 Task: Add a condition where "Assignee Is Stephan Rogger" in recently solved tickets.
Action: Mouse moved to (106, 412)
Screenshot: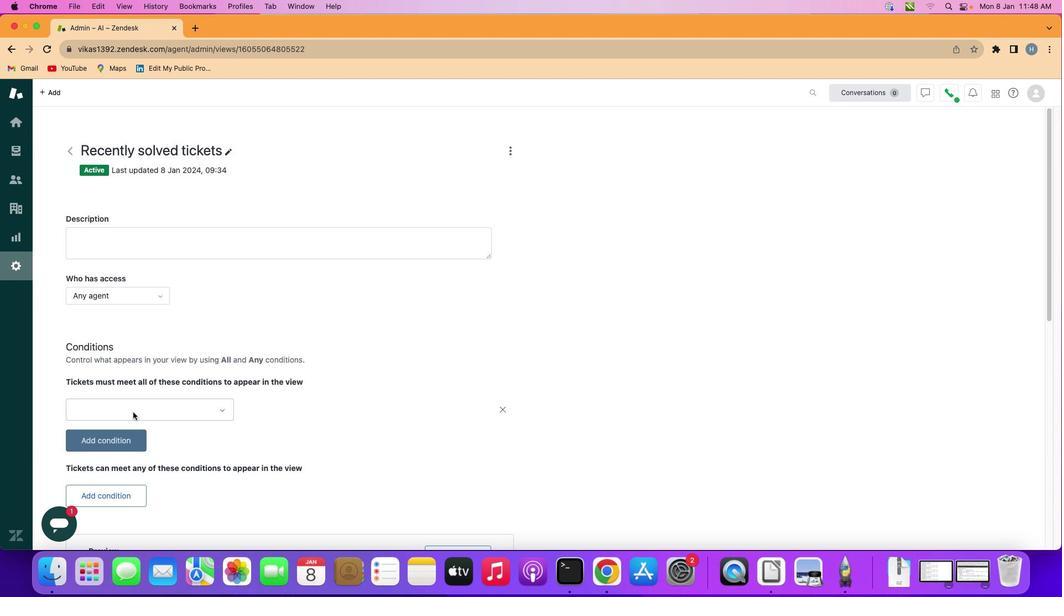 
Action: Mouse pressed left at (106, 412)
Screenshot: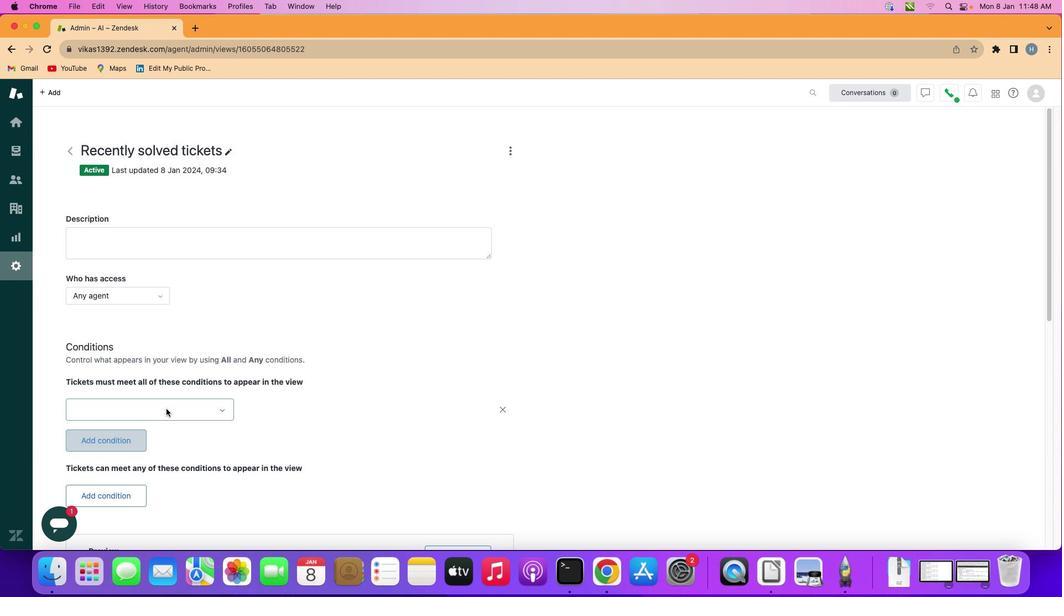 
Action: Mouse moved to (167, 409)
Screenshot: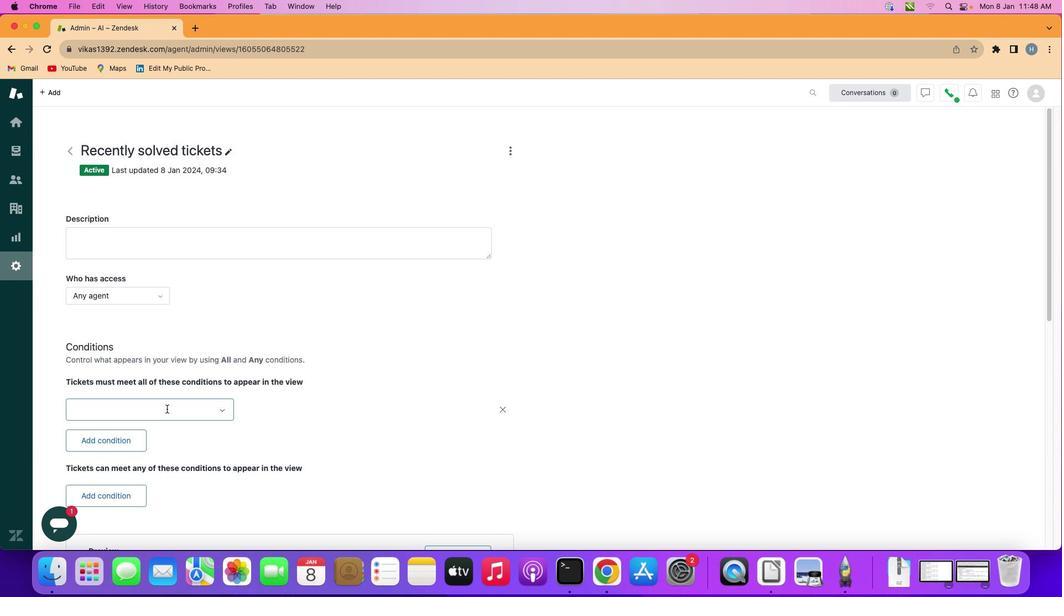 
Action: Mouse pressed left at (167, 409)
Screenshot: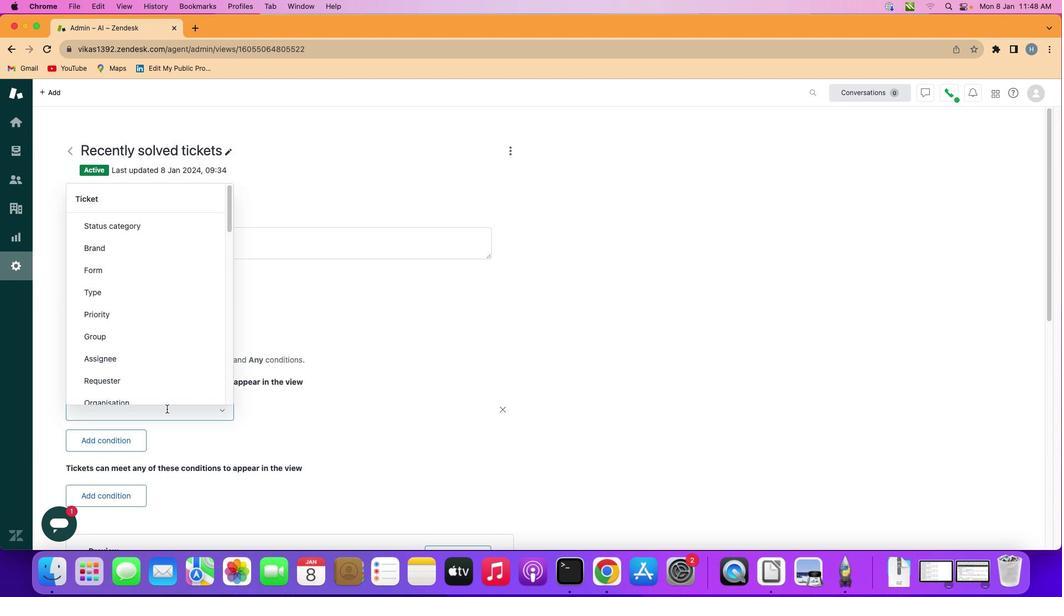 
Action: Mouse moved to (183, 351)
Screenshot: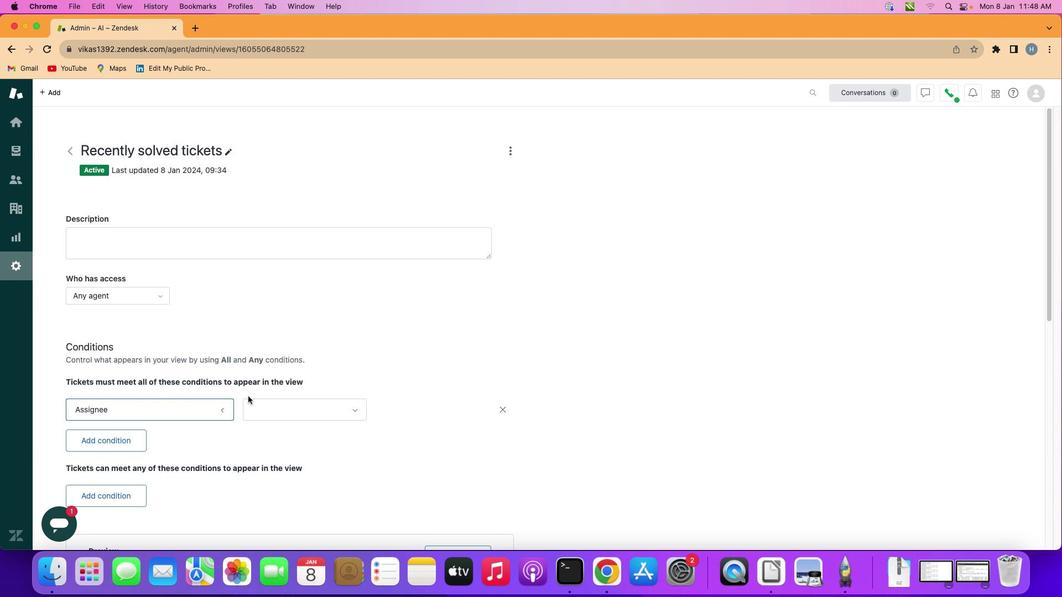 
Action: Mouse pressed left at (183, 351)
Screenshot: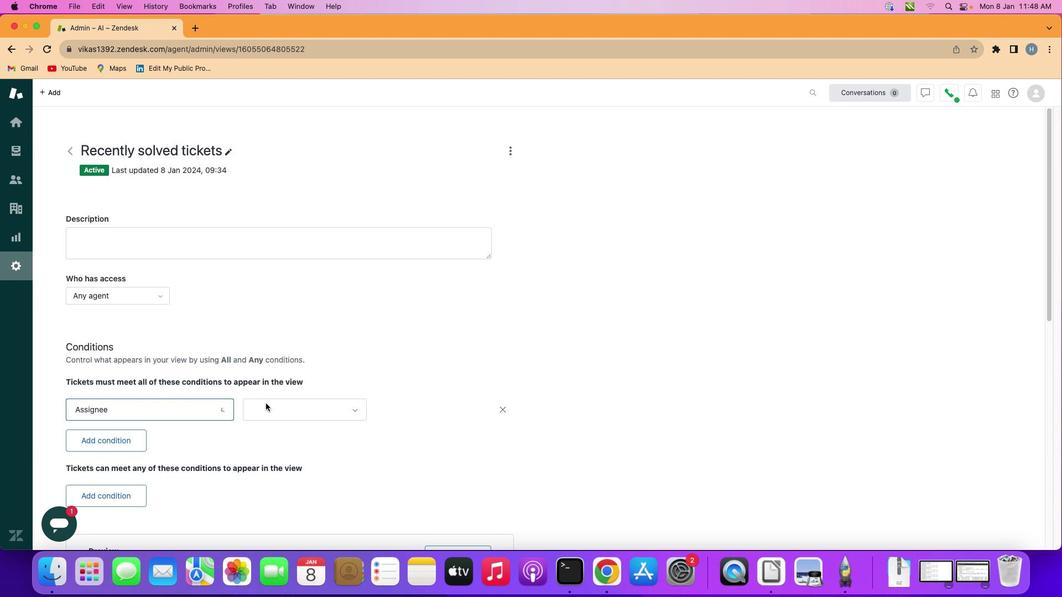 
Action: Mouse moved to (288, 405)
Screenshot: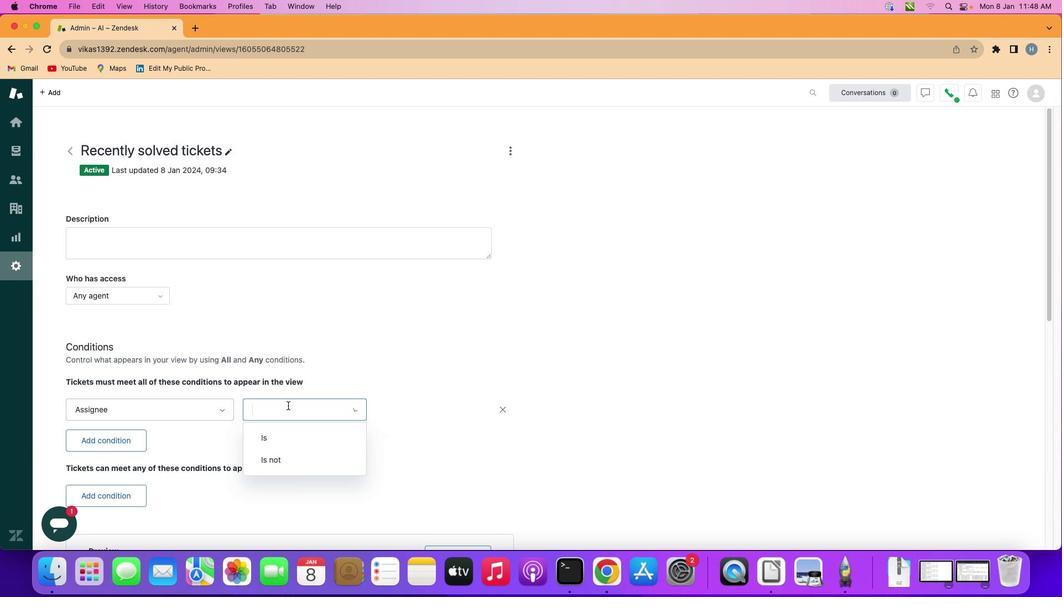 
Action: Mouse pressed left at (288, 405)
Screenshot: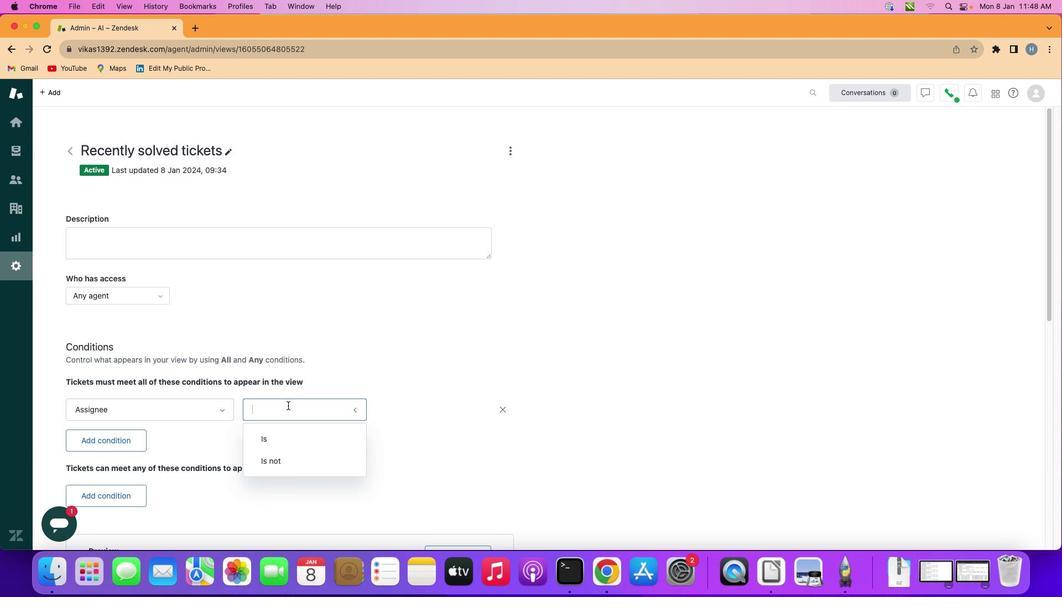 
Action: Mouse moved to (293, 437)
Screenshot: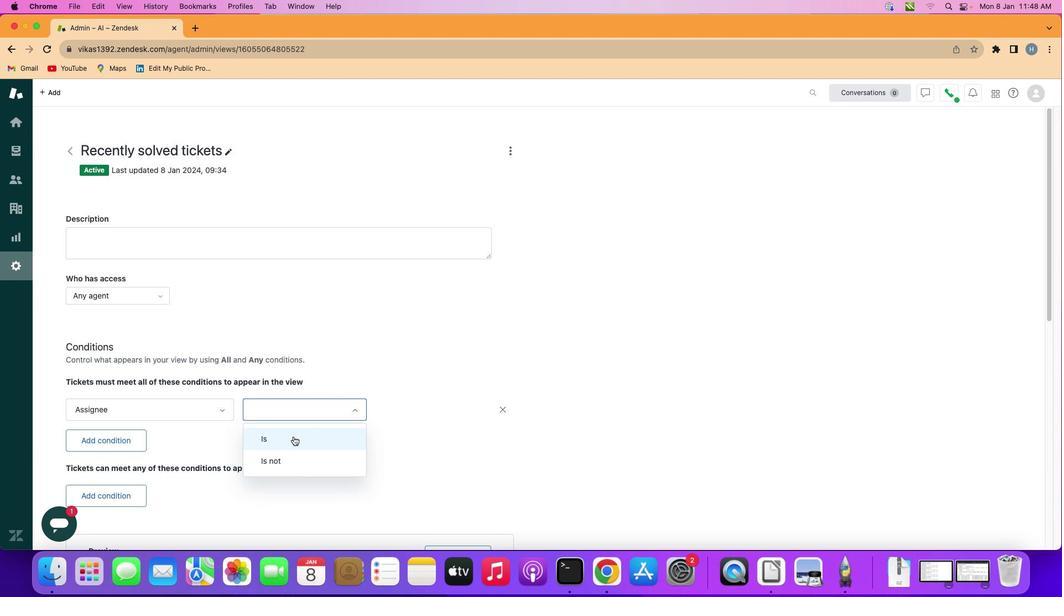 
Action: Mouse pressed left at (293, 437)
Screenshot: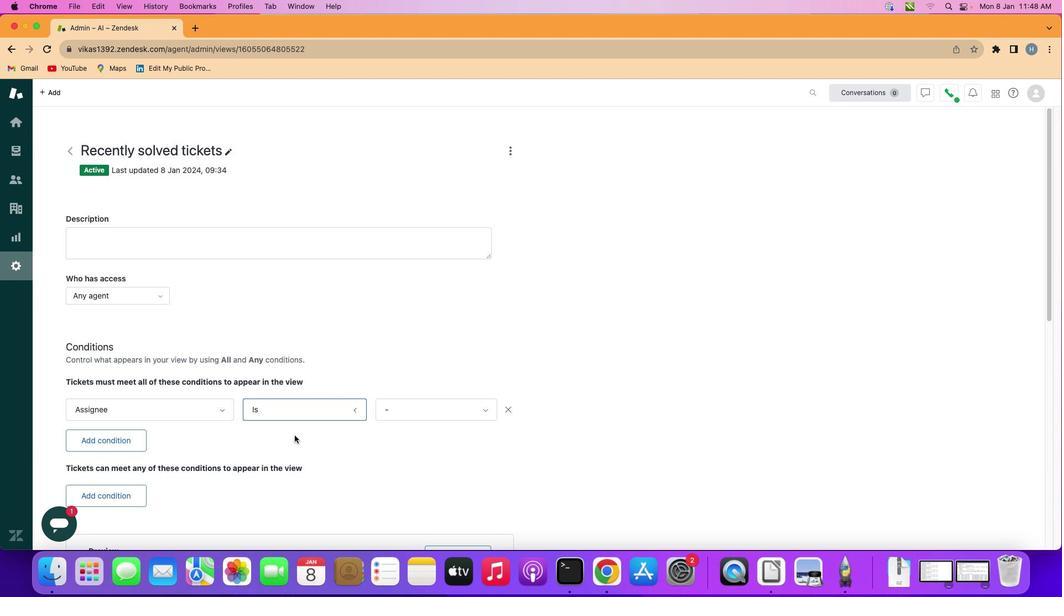 
Action: Mouse moved to (435, 408)
Screenshot: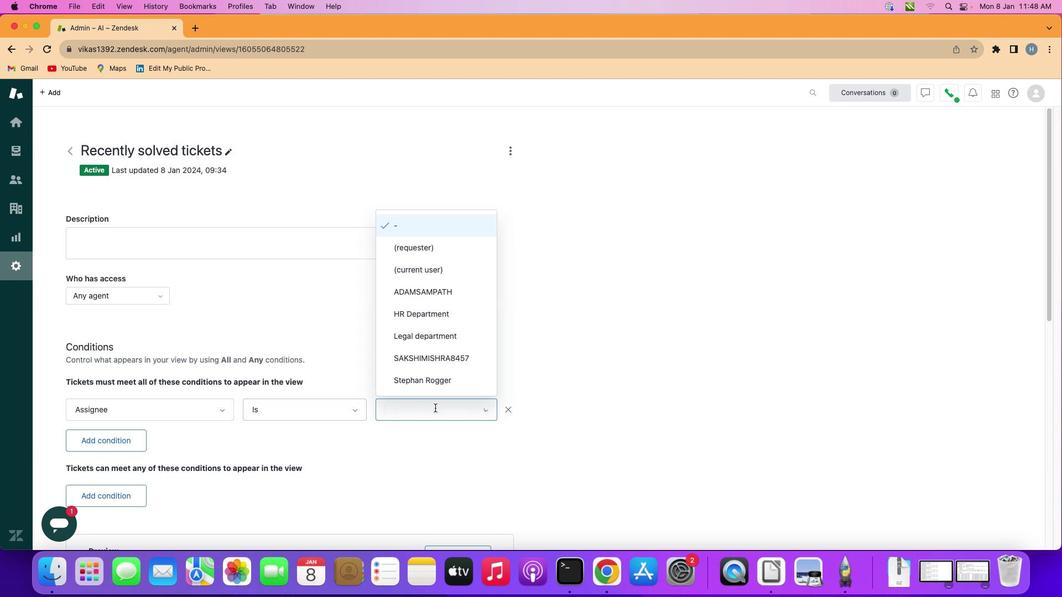 
Action: Mouse pressed left at (435, 408)
Screenshot: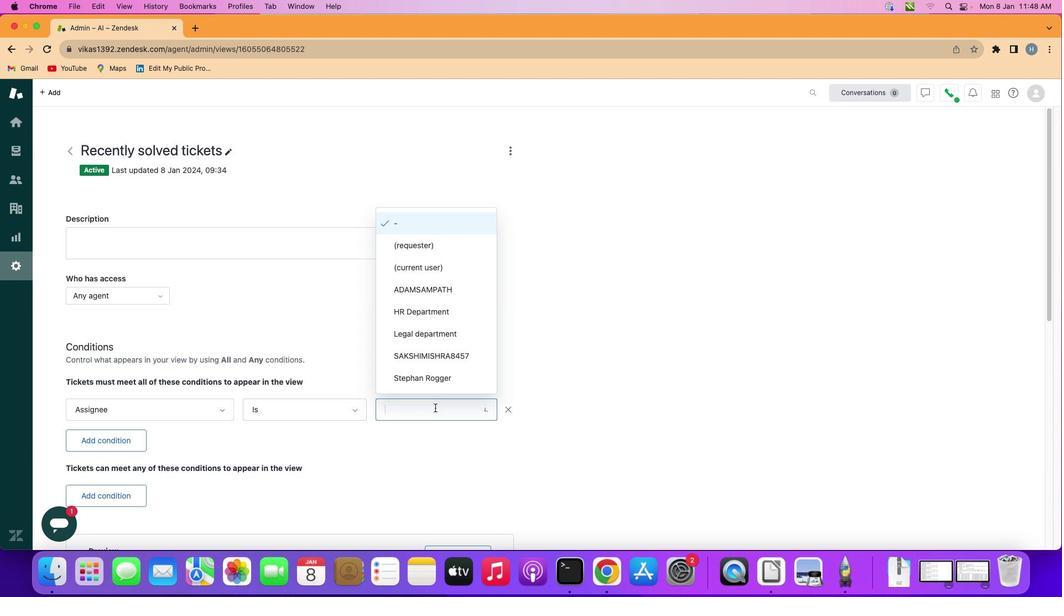 
Action: Mouse moved to (452, 379)
Screenshot: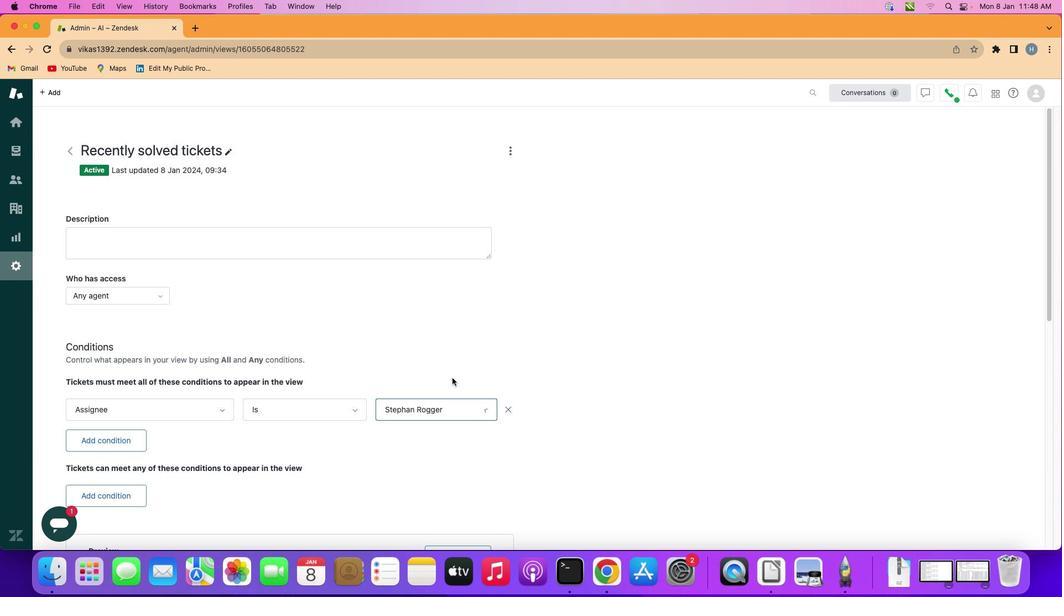 
Action: Mouse pressed left at (452, 379)
Screenshot: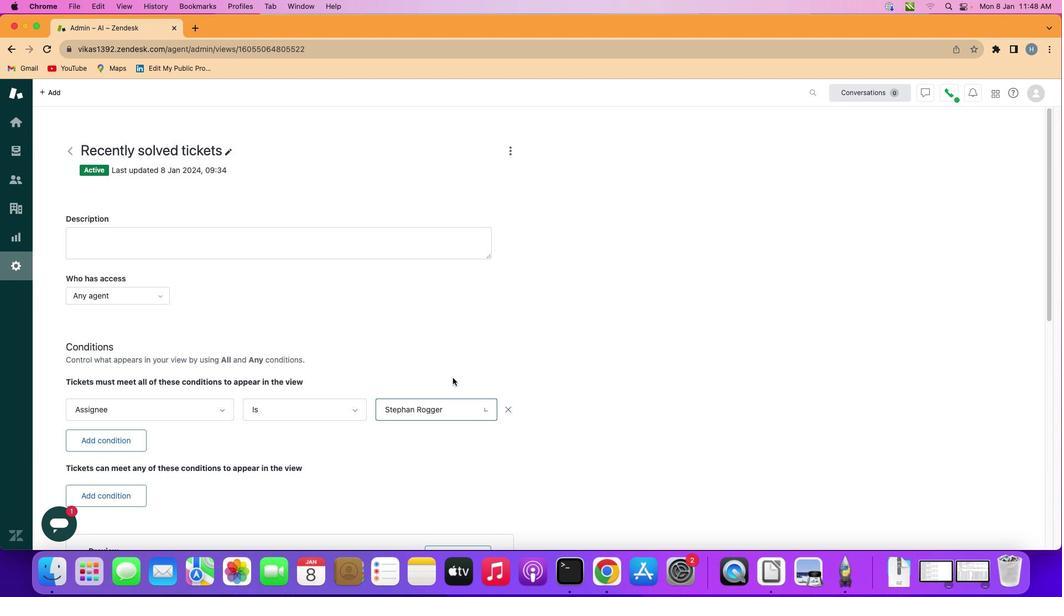 
Action: Mouse moved to (452, 377)
Screenshot: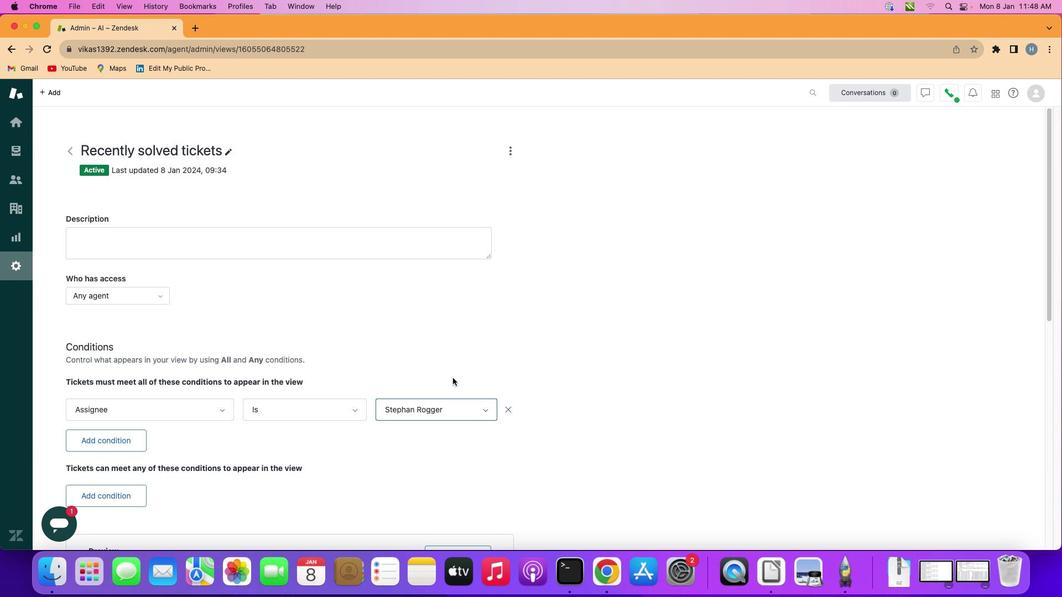 
